 Task: Create Card API Development in Board Email Marketing to Workspace E-commerce. Create Card SWOT Analysis Review in Board Newsletter Marketing to Workspace E-commerce. Create Card Third-Party Integrations in Board Market Segmentation and Targeting Planning to Workspace E-commerce
Action: Mouse moved to (37, 327)
Screenshot: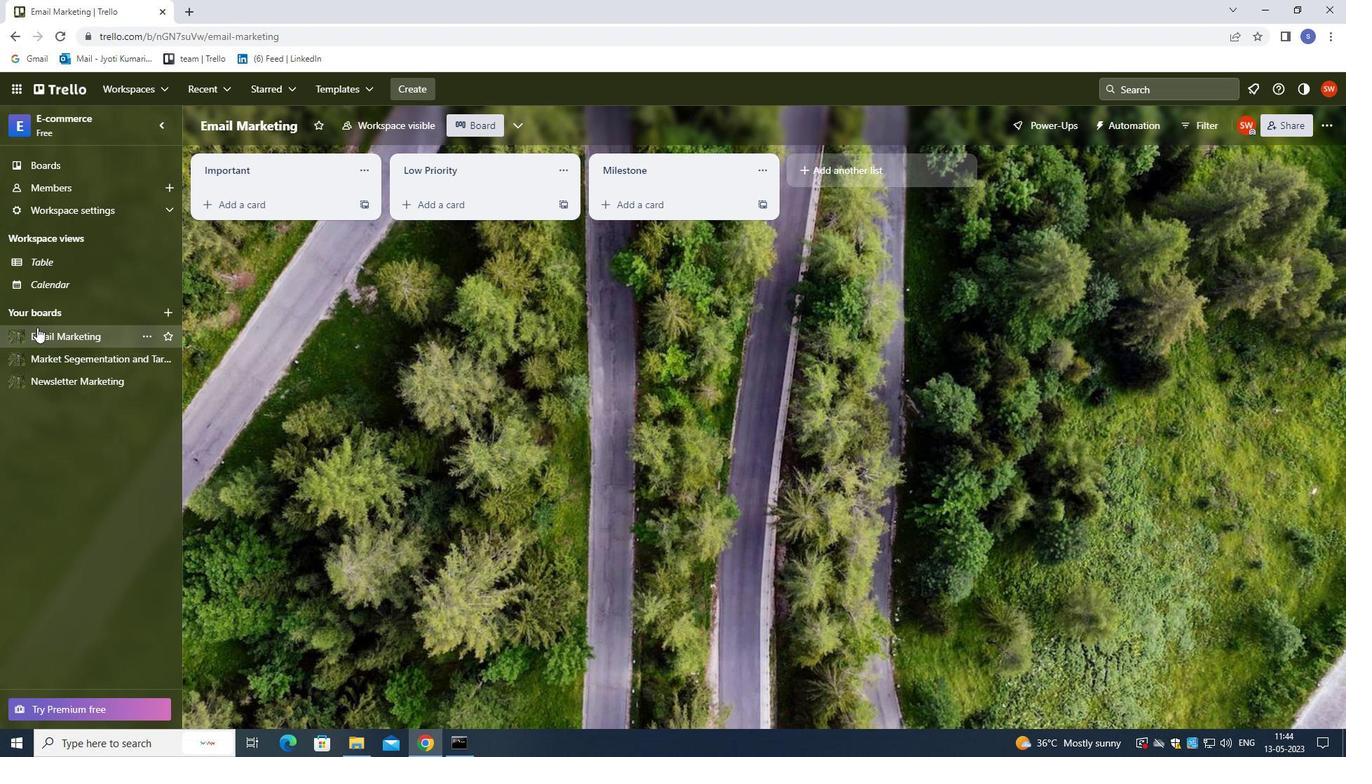 
Action: Mouse pressed left at (37, 327)
Screenshot: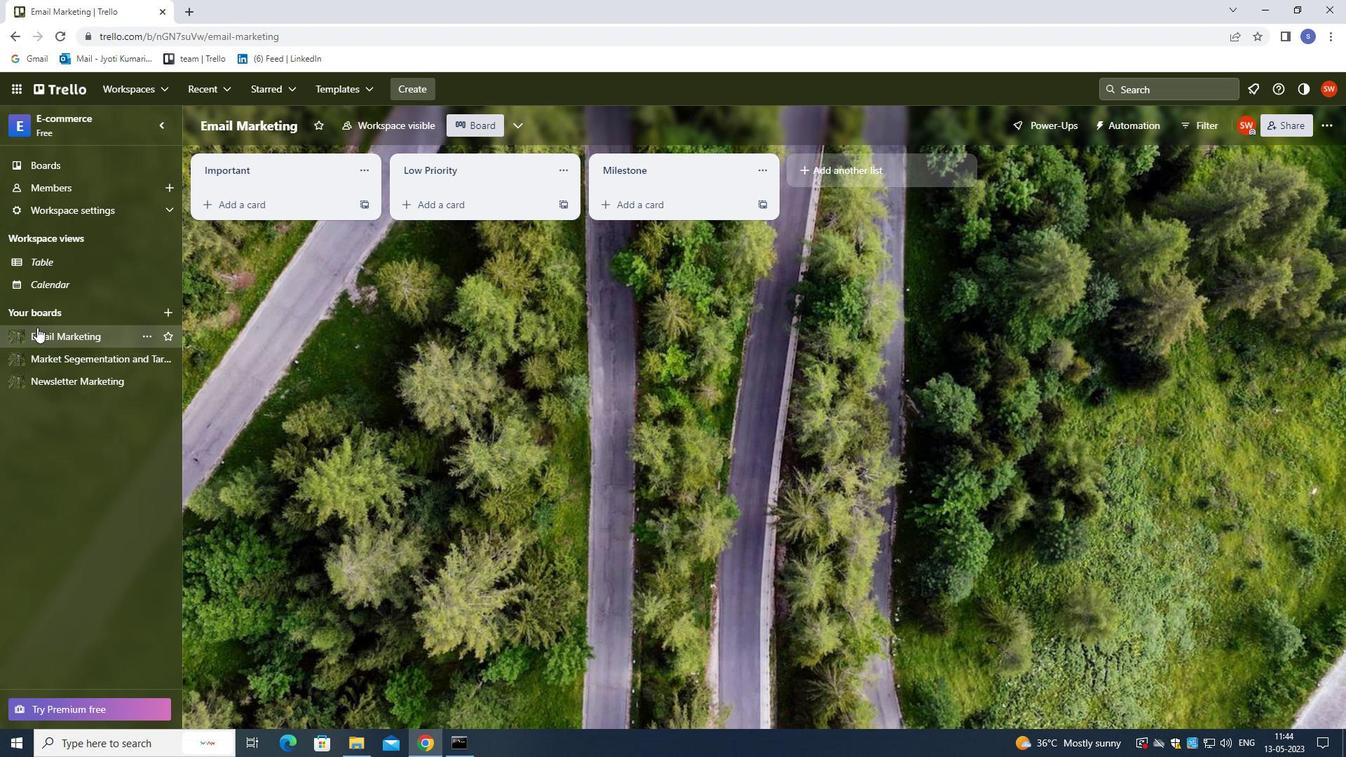 
Action: Mouse moved to (253, 206)
Screenshot: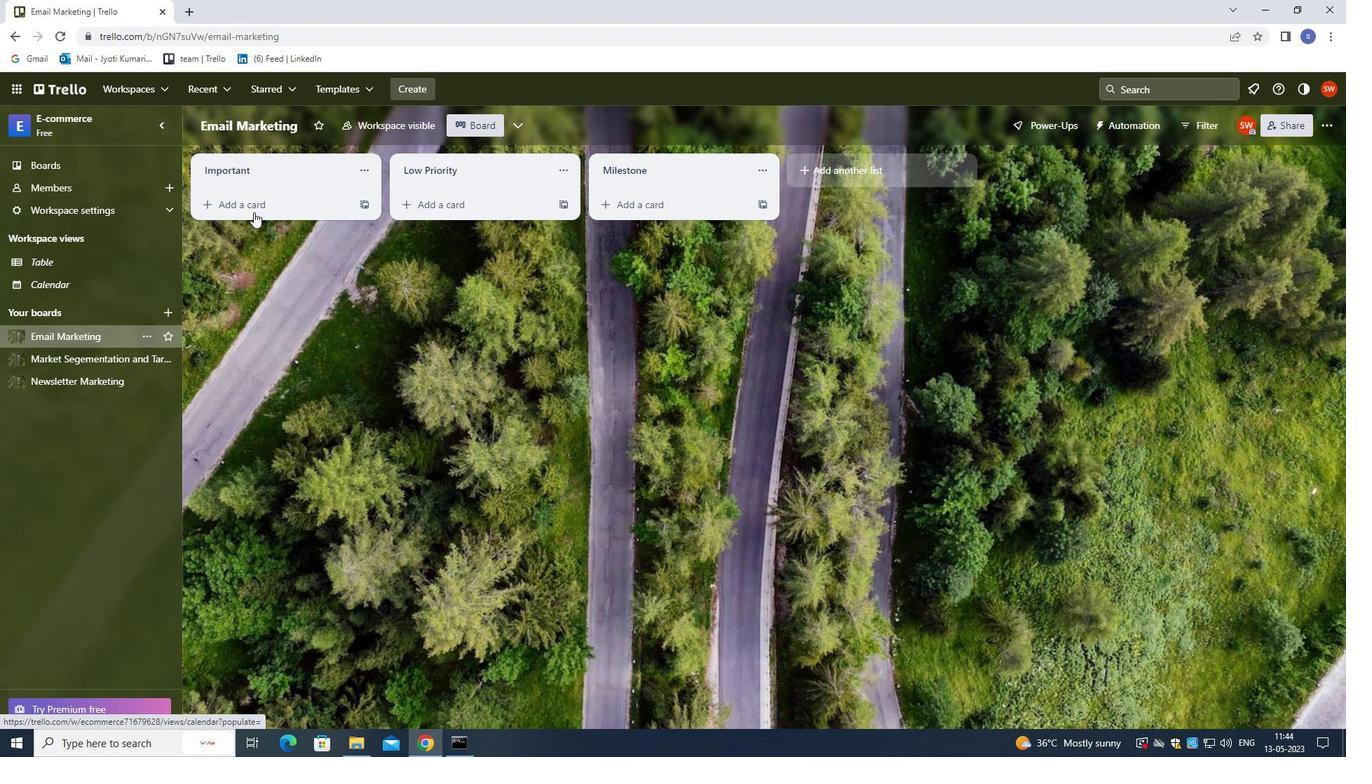 
Action: Mouse pressed left at (253, 206)
Screenshot: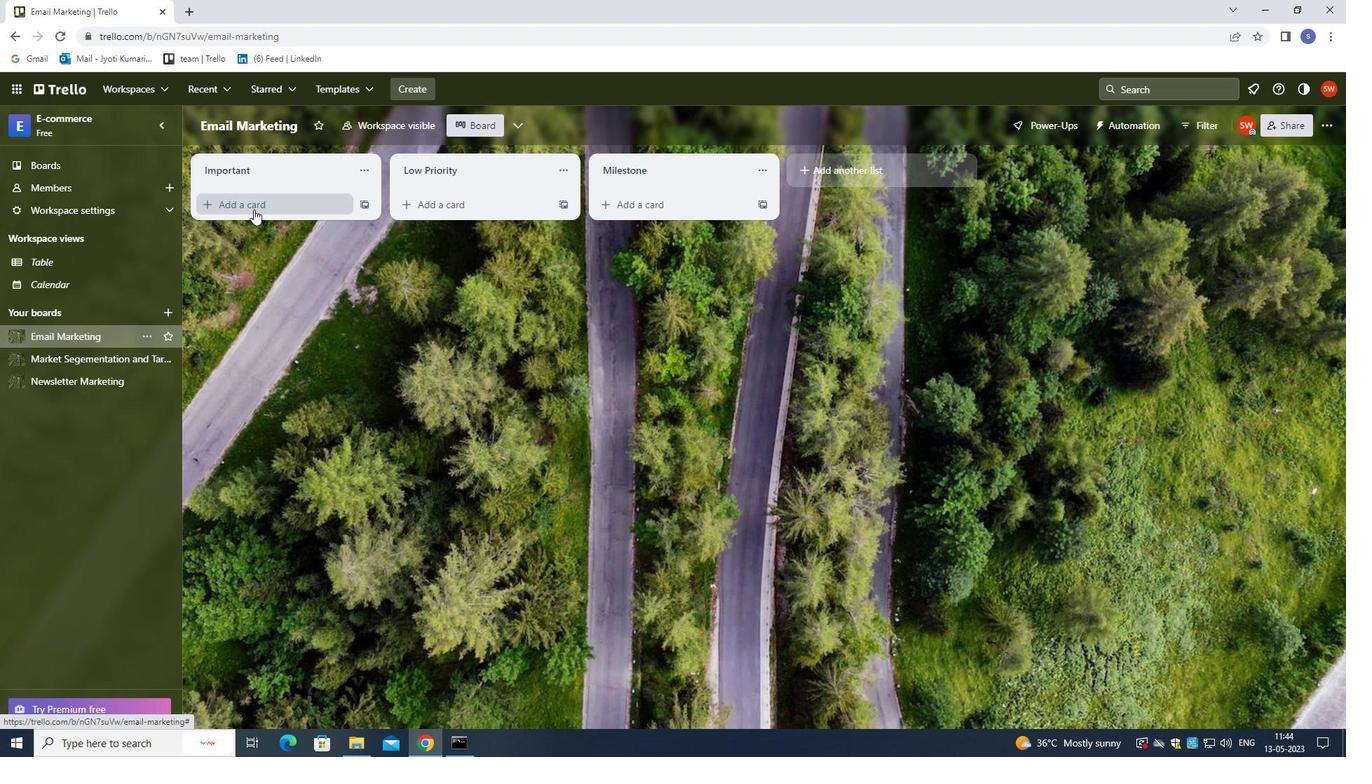 
Action: Mouse moved to (298, 399)
Screenshot: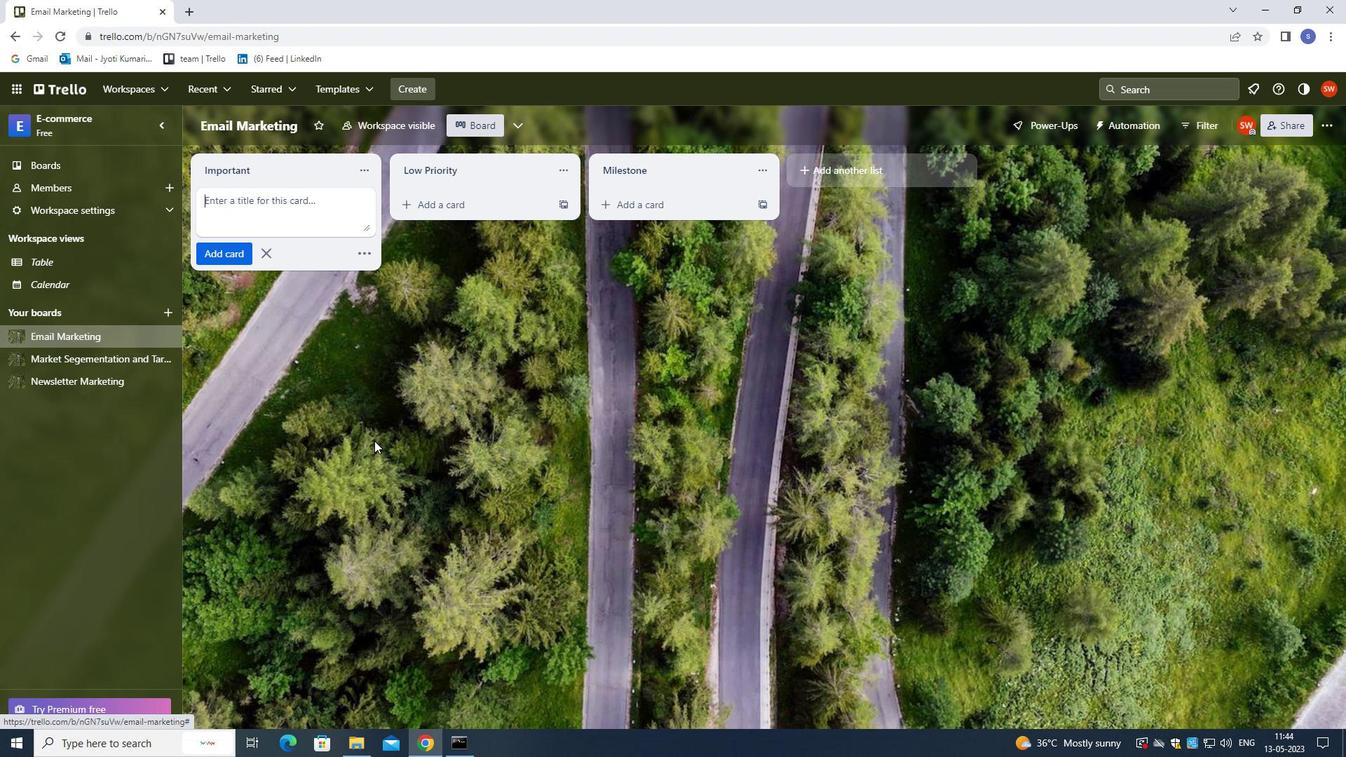 
Action: Key pressed <Key.shift>API<Key.space><Key.shift>DEVELOPMENT<Key.enter>
Screenshot: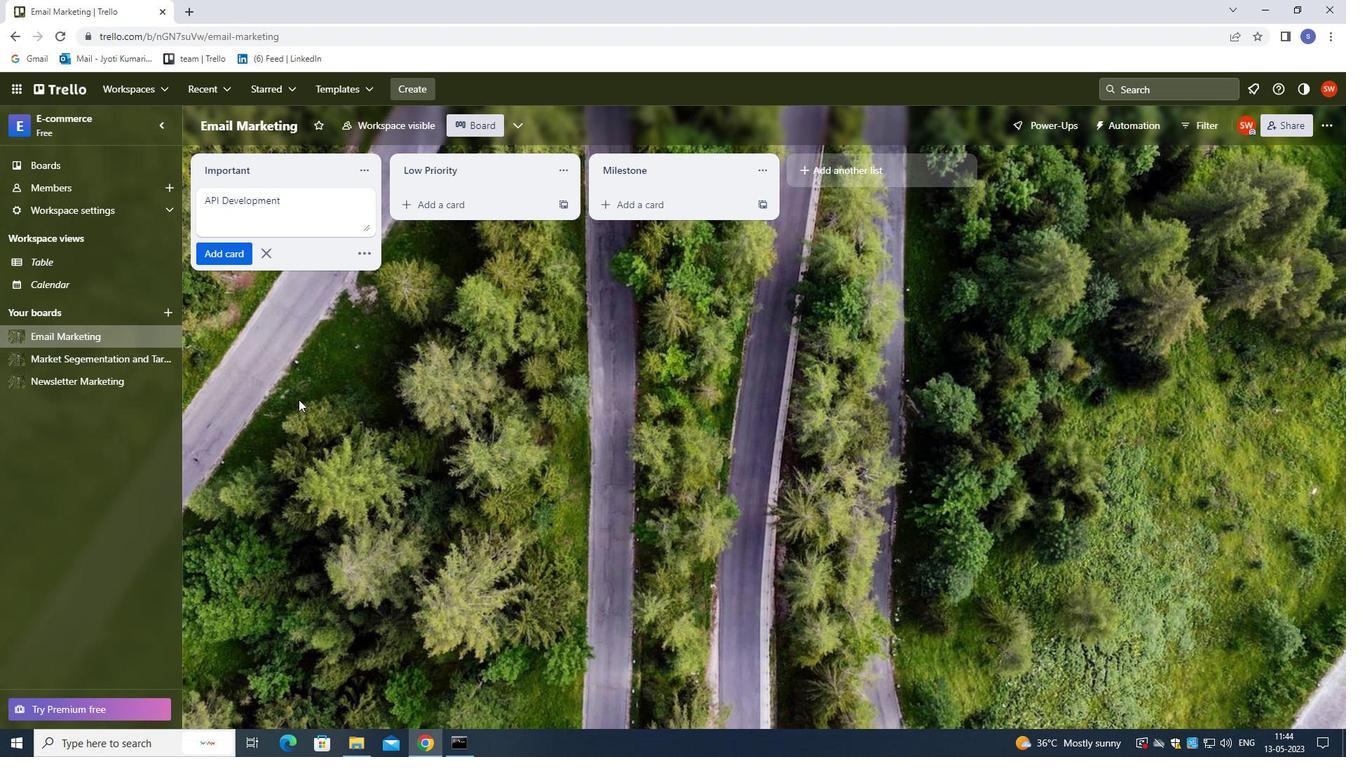 
Action: Mouse moved to (57, 383)
Screenshot: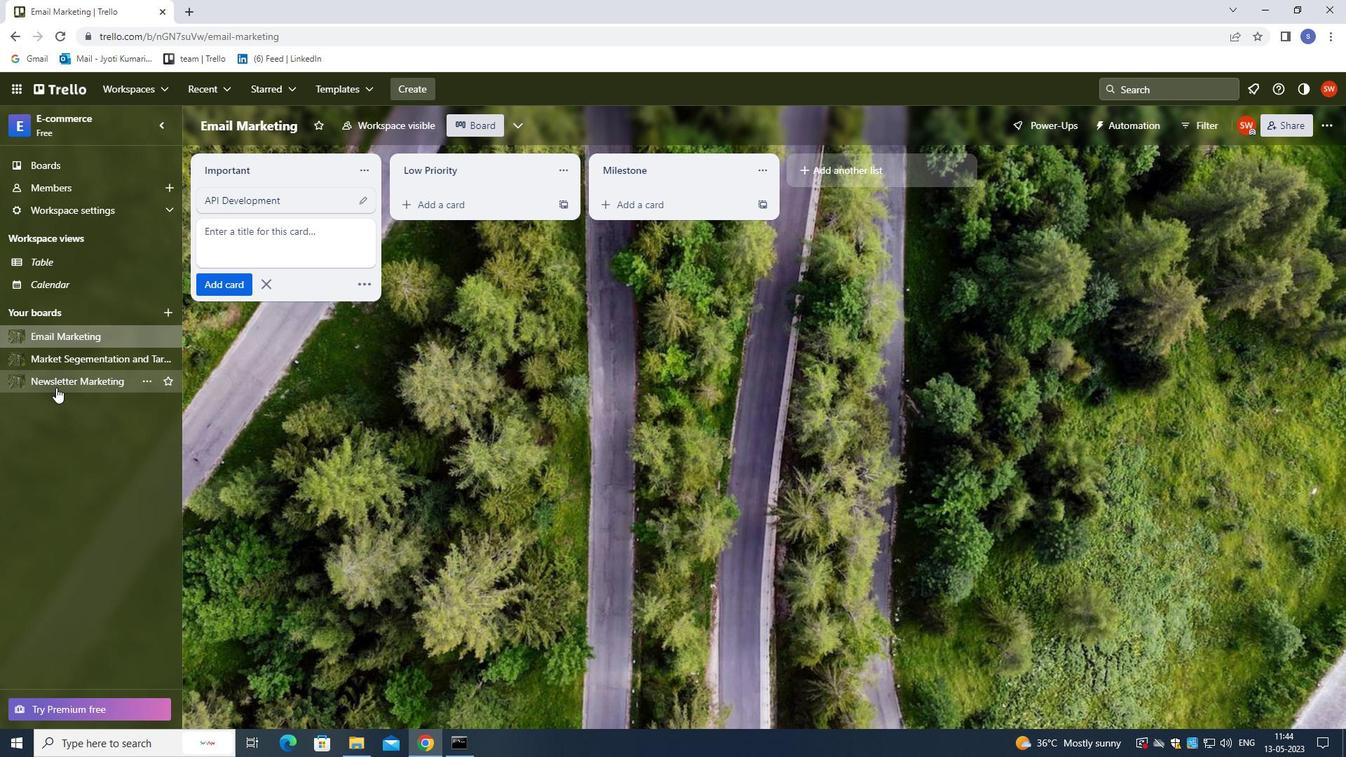 
Action: Mouse pressed left at (57, 383)
Screenshot: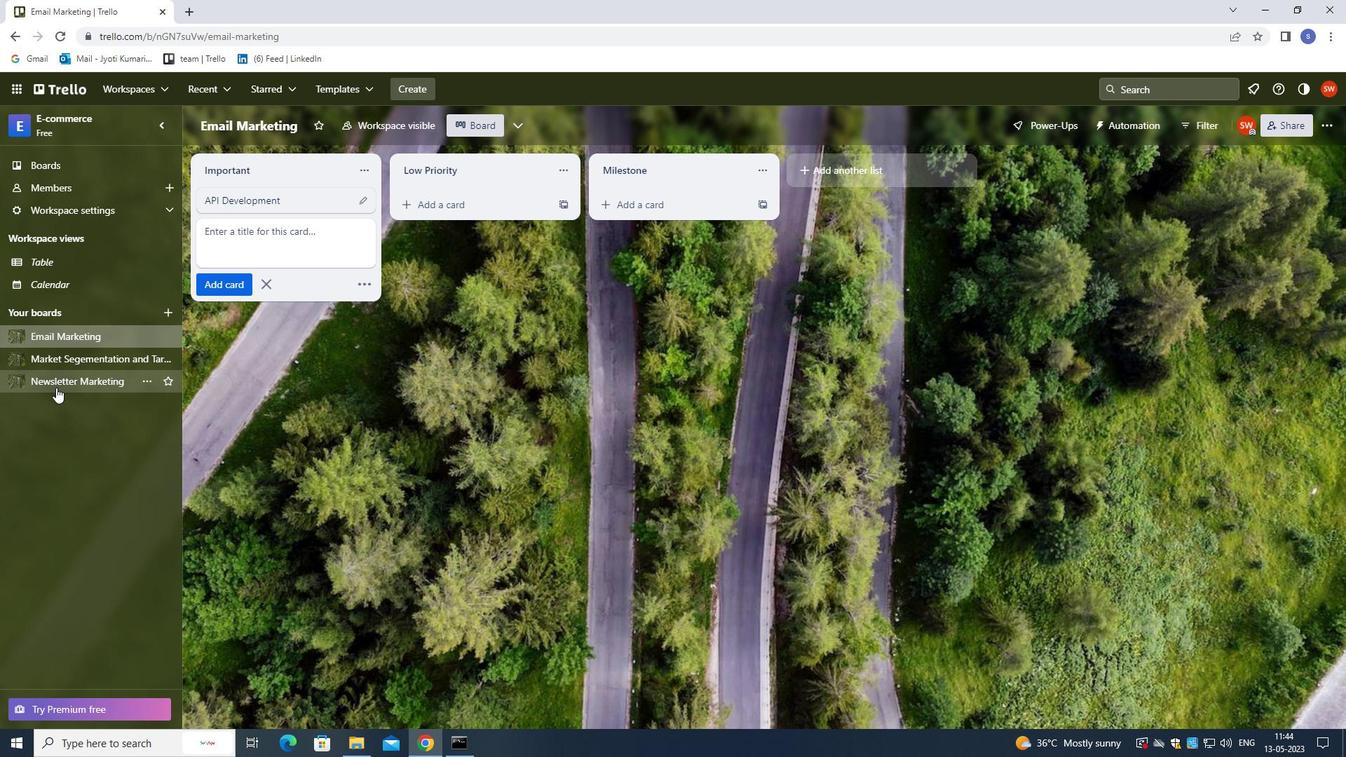 
Action: Mouse moved to (247, 204)
Screenshot: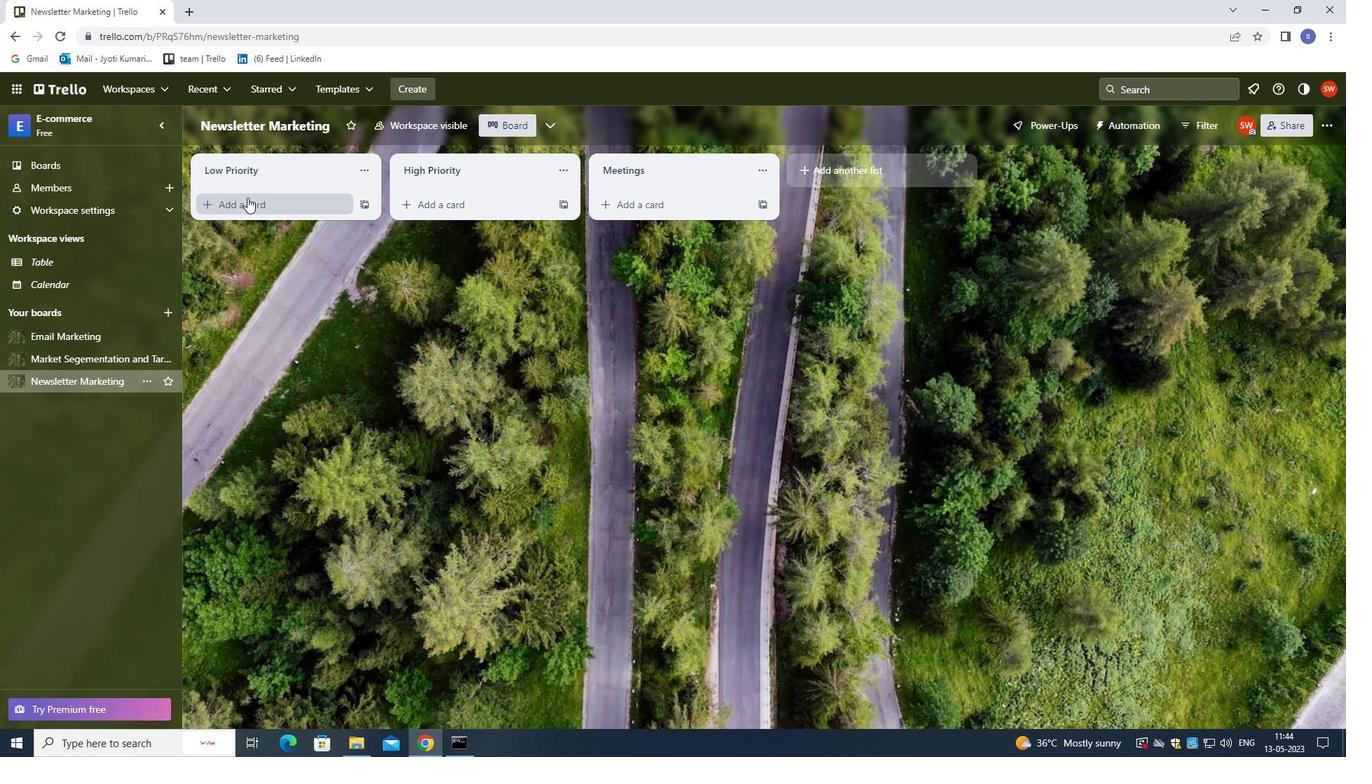 
Action: Mouse pressed left at (247, 204)
Screenshot: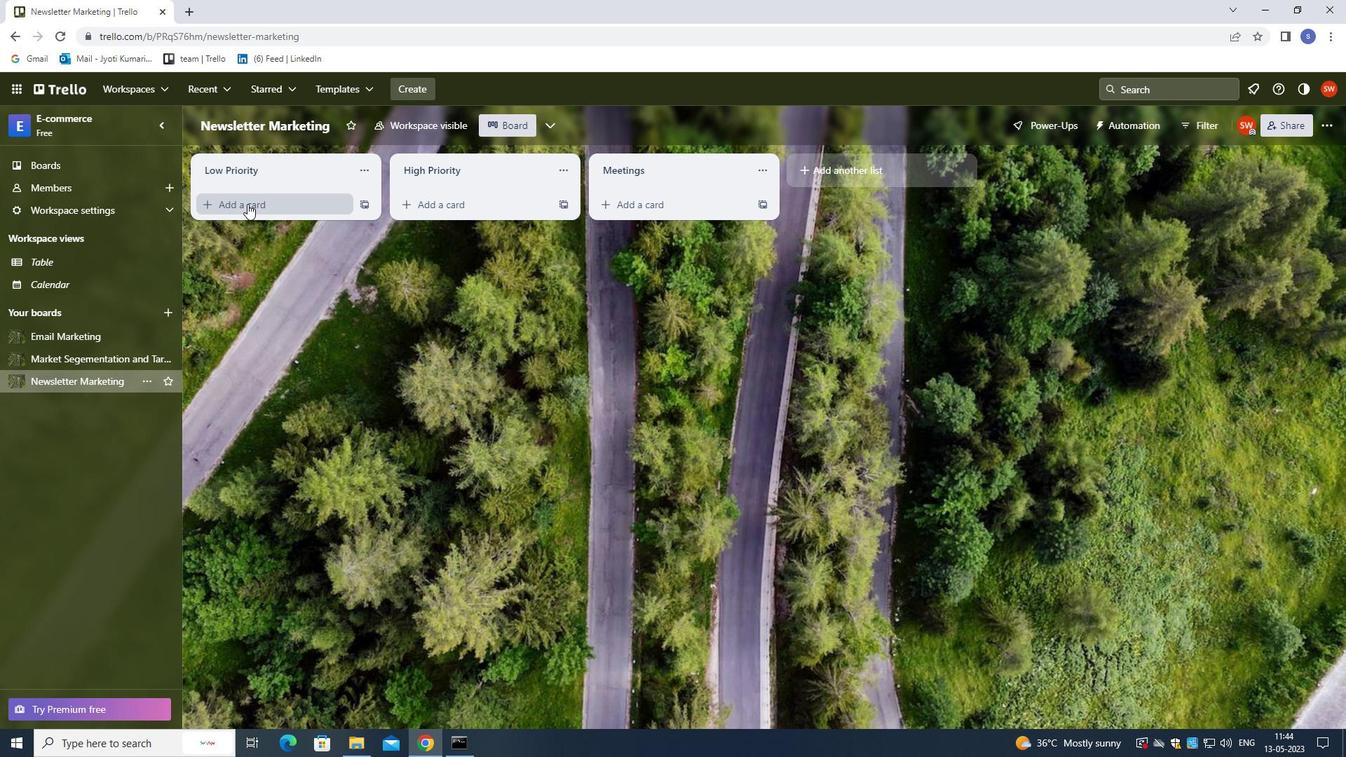 
Action: Mouse moved to (272, 364)
Screenshot: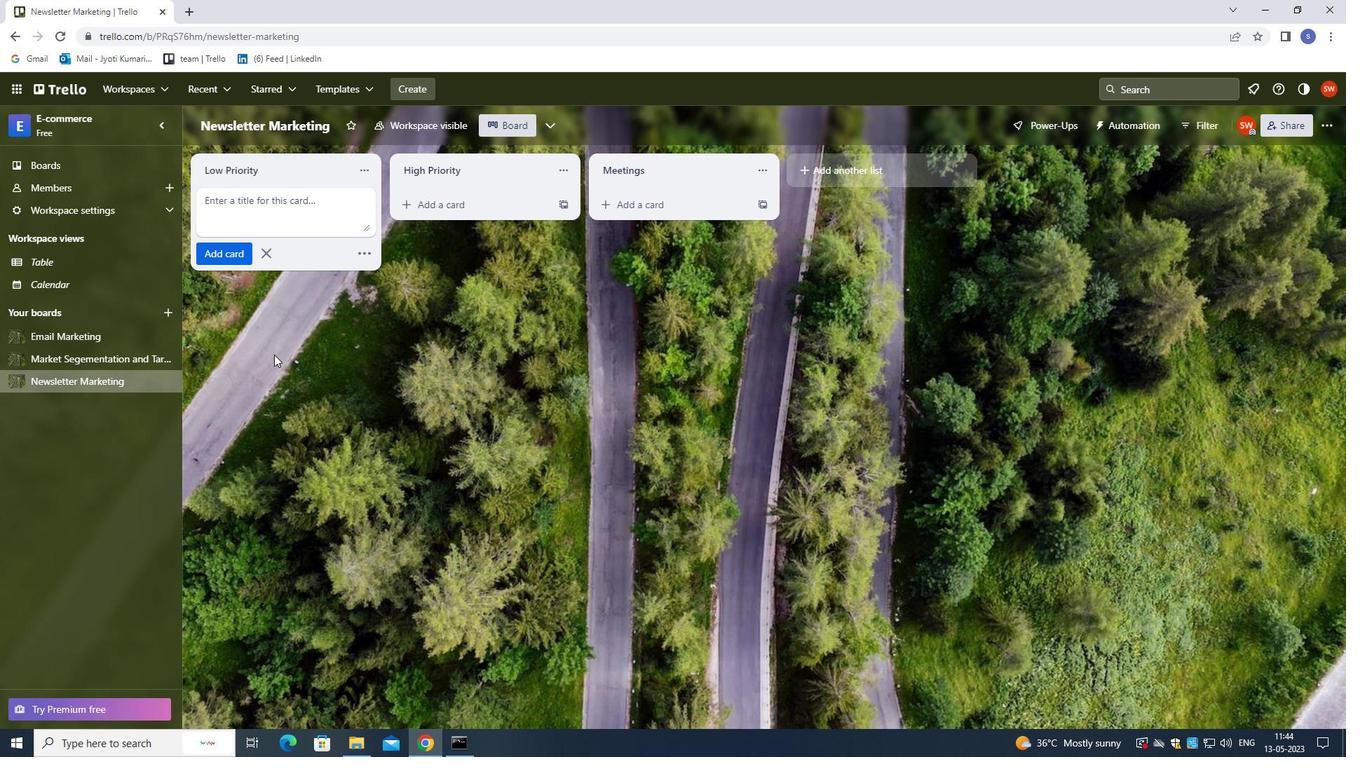 
Action: Key pressed <Key.shift>SWOT<Key.space><Key.shift>ANALYSIS<Key.space><Key.shift><Key.shift><Key.shift><Key.shift>REVIEW<Key.enter>
Screenshot: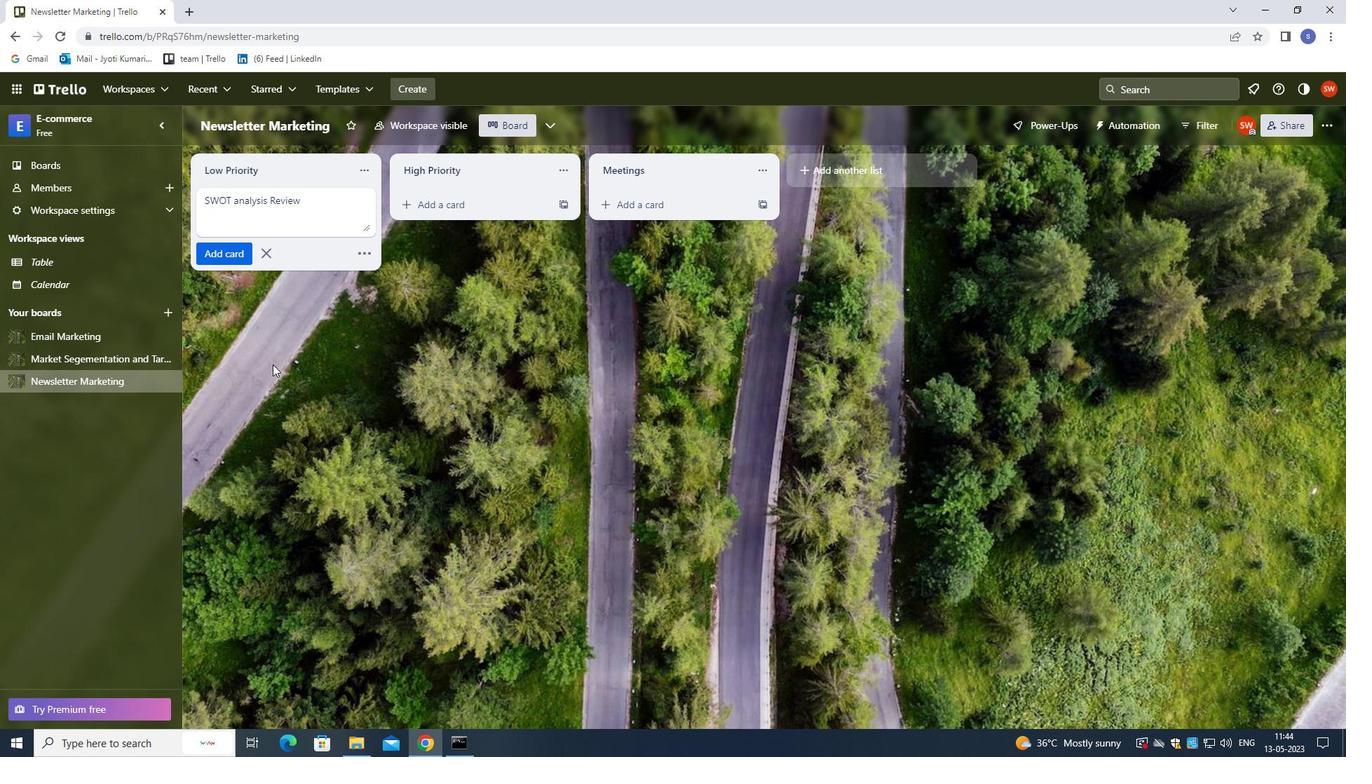 
Action: Mouse moved to (81, 359)
Screenshot: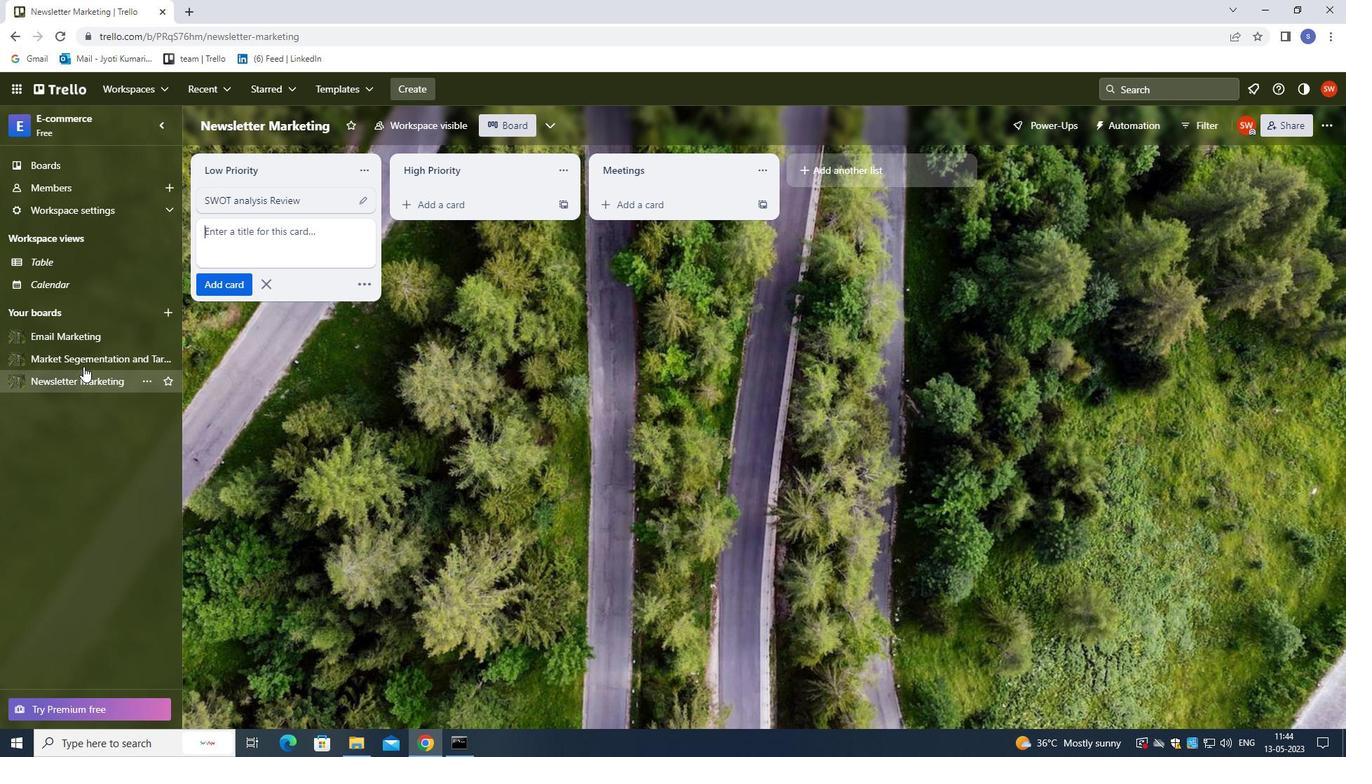 
Action: Mouse pressed left at (81, 359)
Screenshot: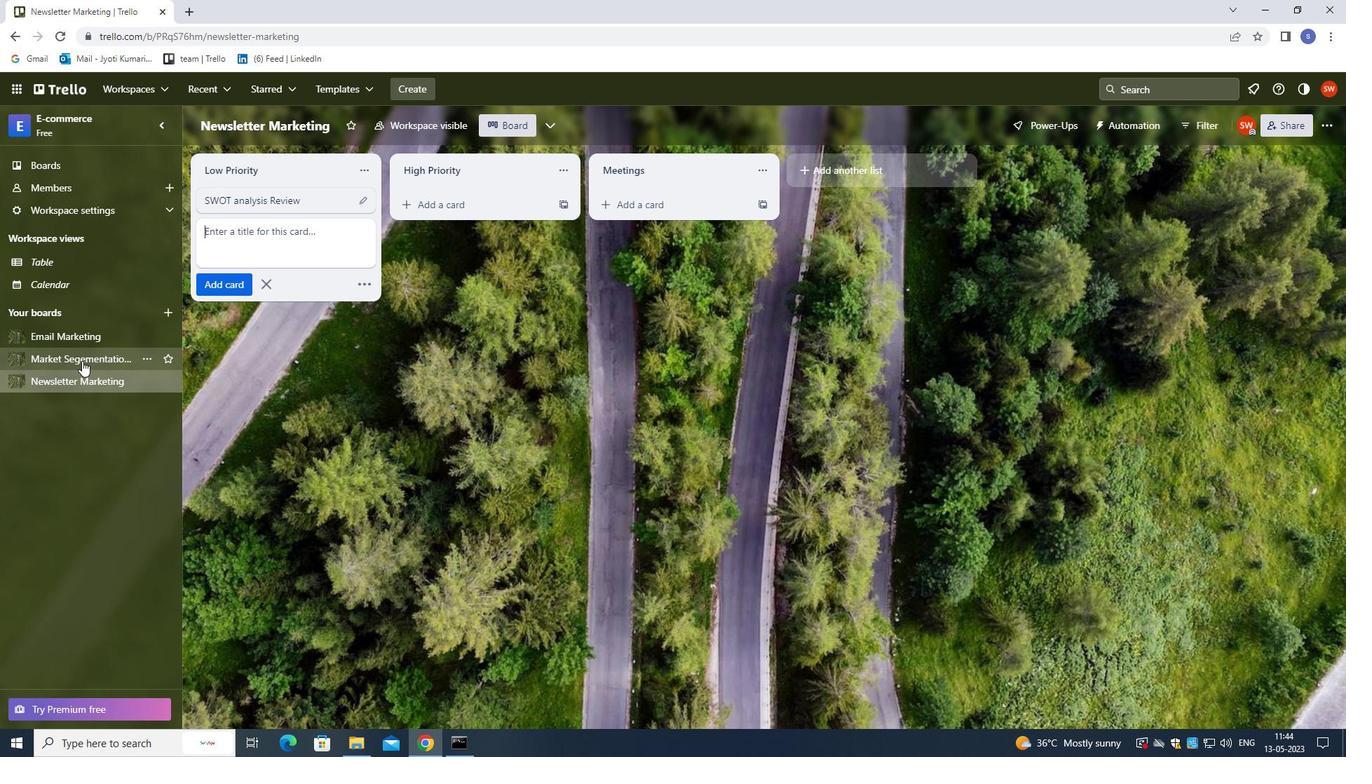 
Action: Mouse moved to (261, 201)
Screenshot: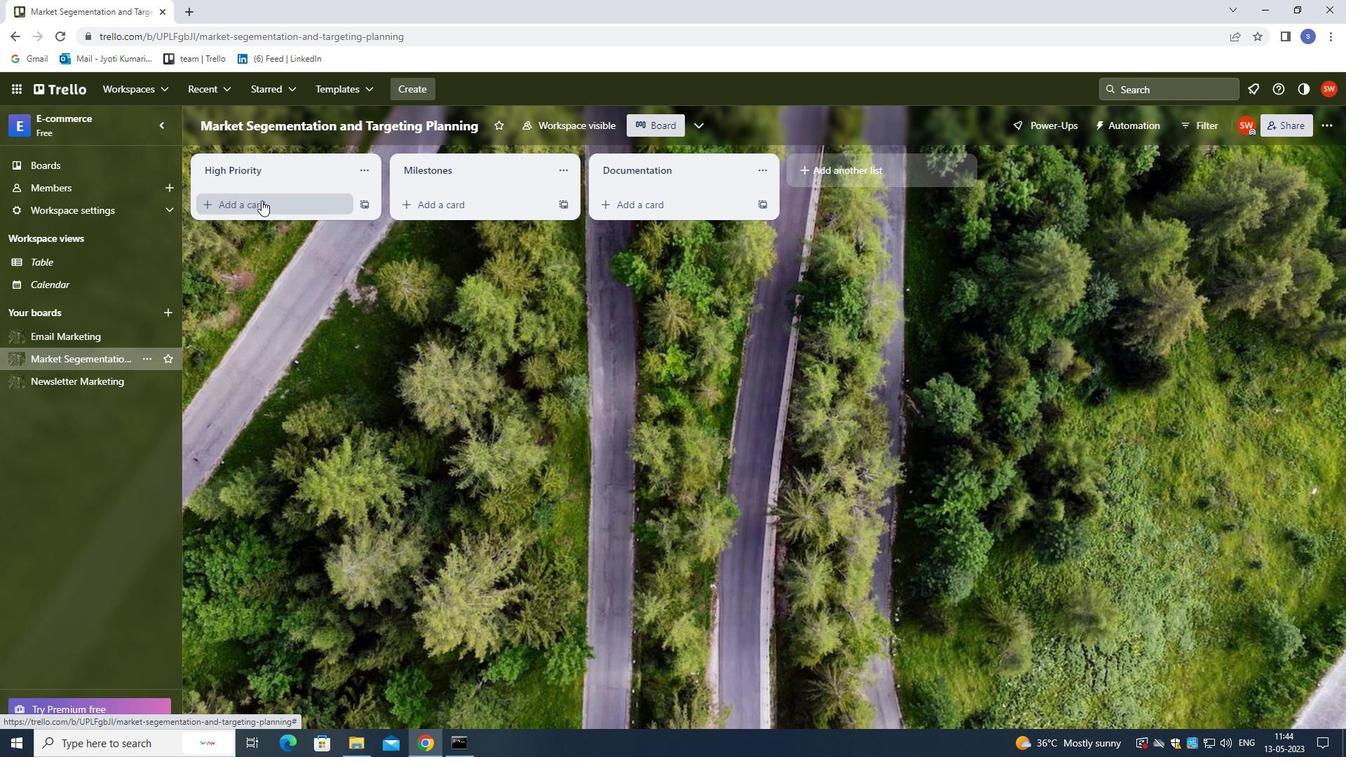 
Action: Mouse pressed left at (261, 201)
Screenshot: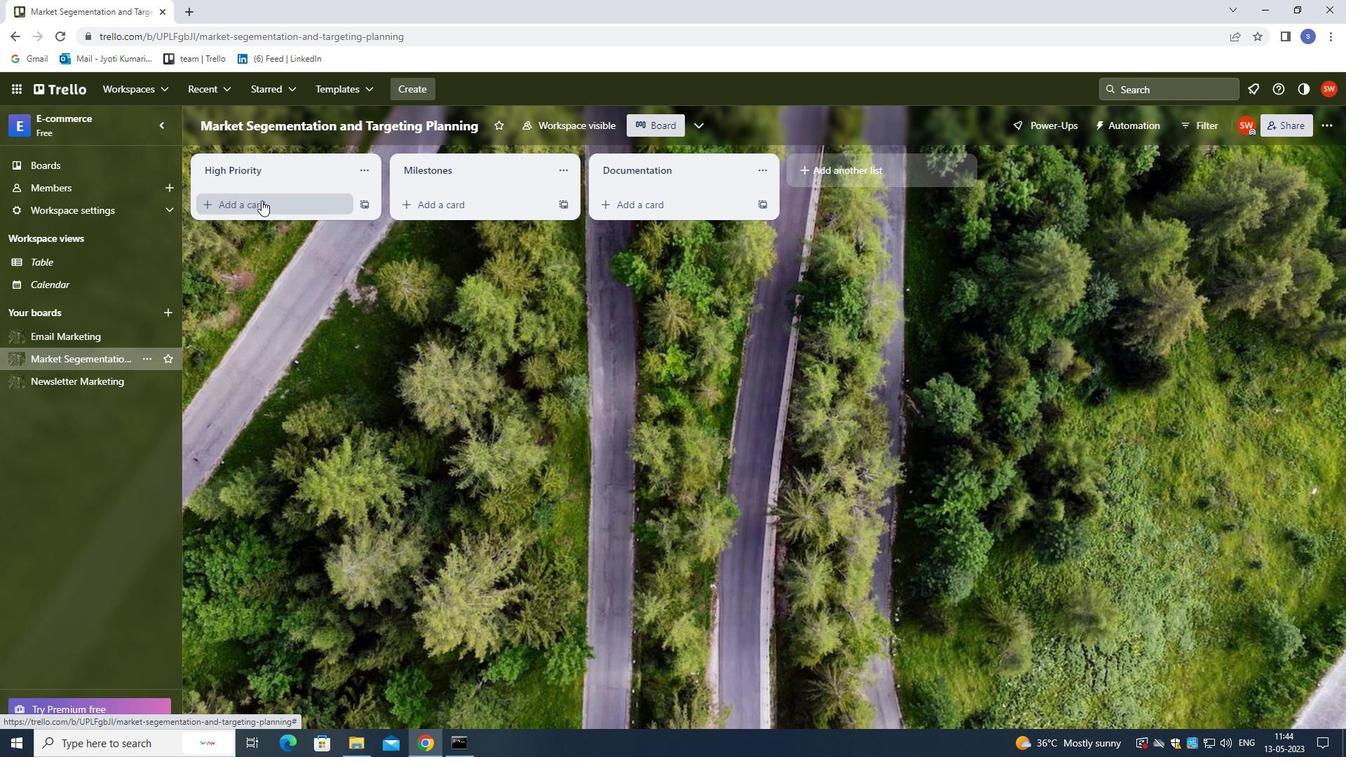 
Action: Mouse moved to (291, 472)
Screenshot: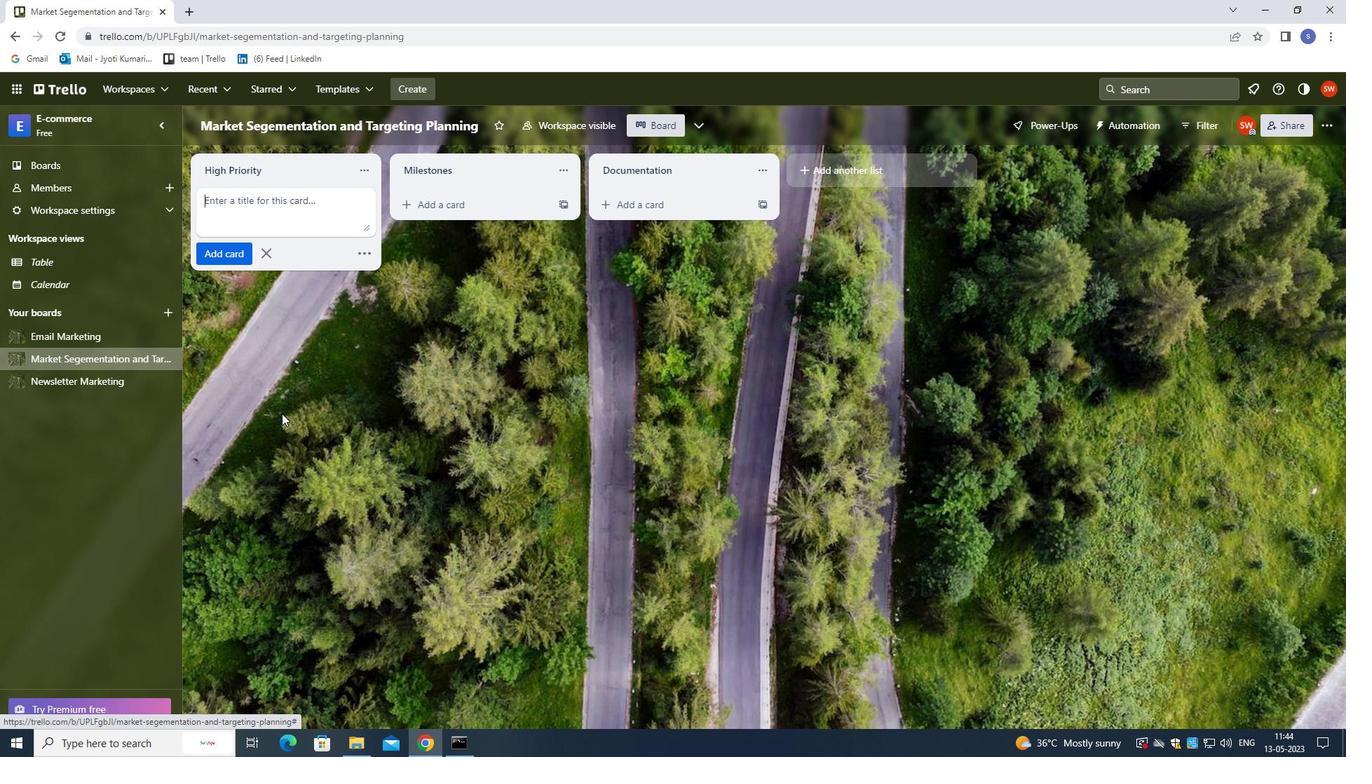 
Action: Key pressed <Key.shift>THIRD-<Key.shift>PART<Key.backspace>TY<Key.space><Key.shift>INTEGRATIONS<Key.enter>
Screenshot: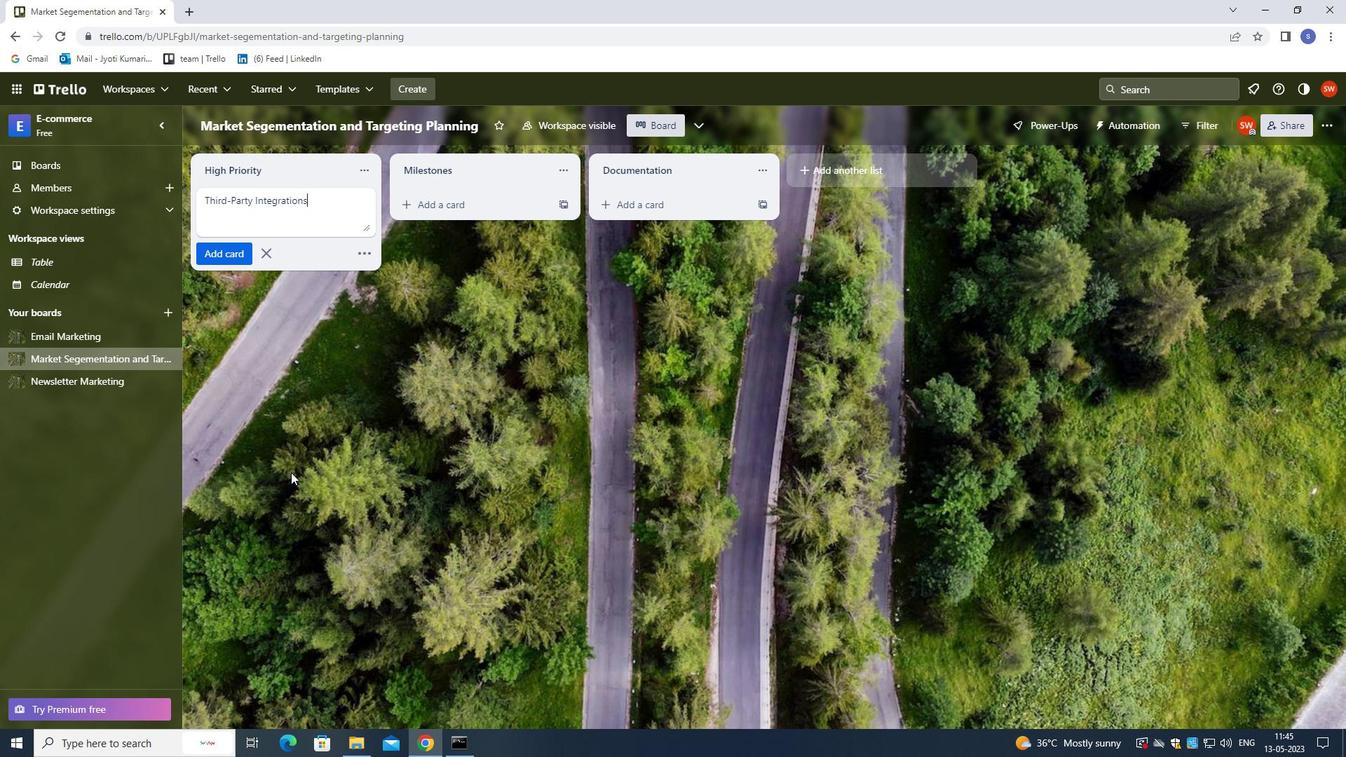 
